 Task: Create List Receipts in Board Employee Performance to Workspace Full-stack Development. Create List Payments in Board Email A/B Testing to Workspace Full-stack Development. Create List Refunds in Board Email Marketing Re-engagement Campaigns and Strategy to Workspace Full-stack Development
Action: Mouse moved to (95, 486)
Screenshot: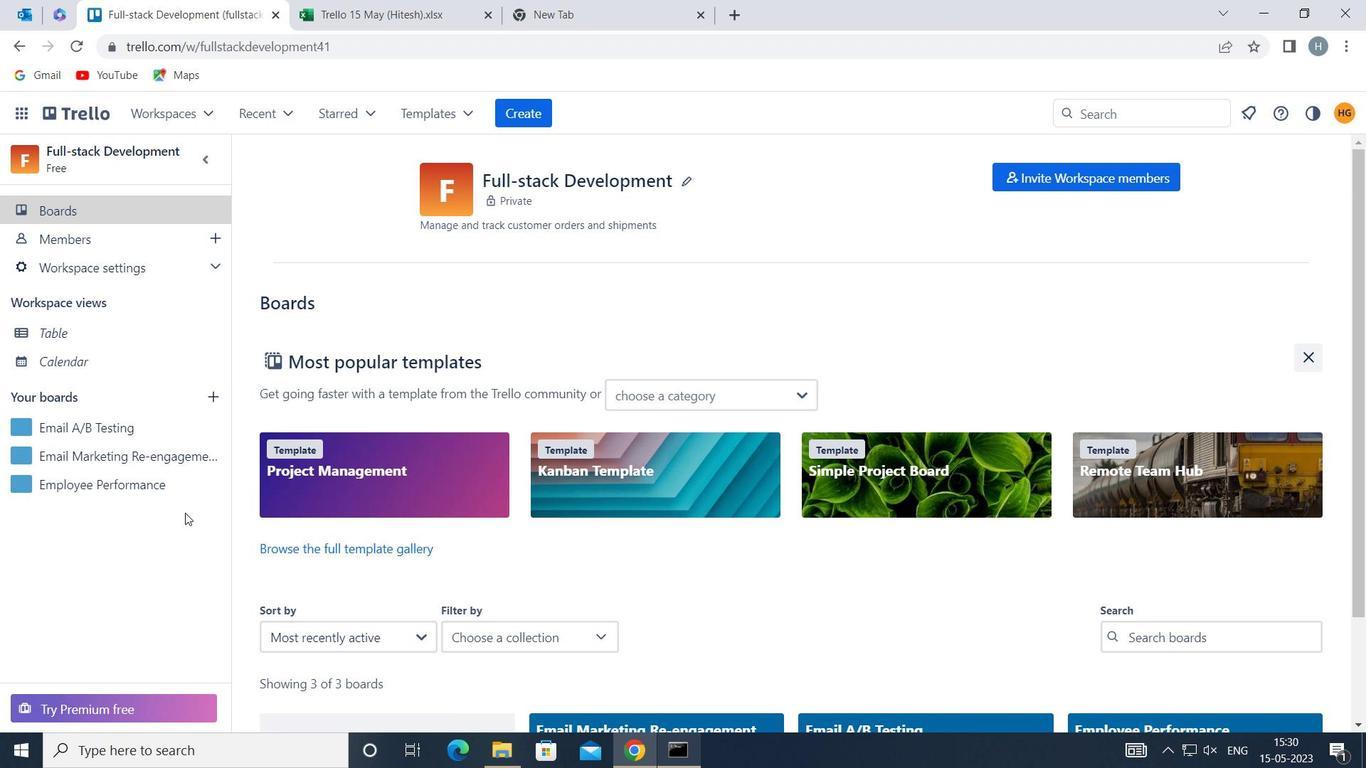 
Action: Mouse pressed left at (95, 486)
Screenshot: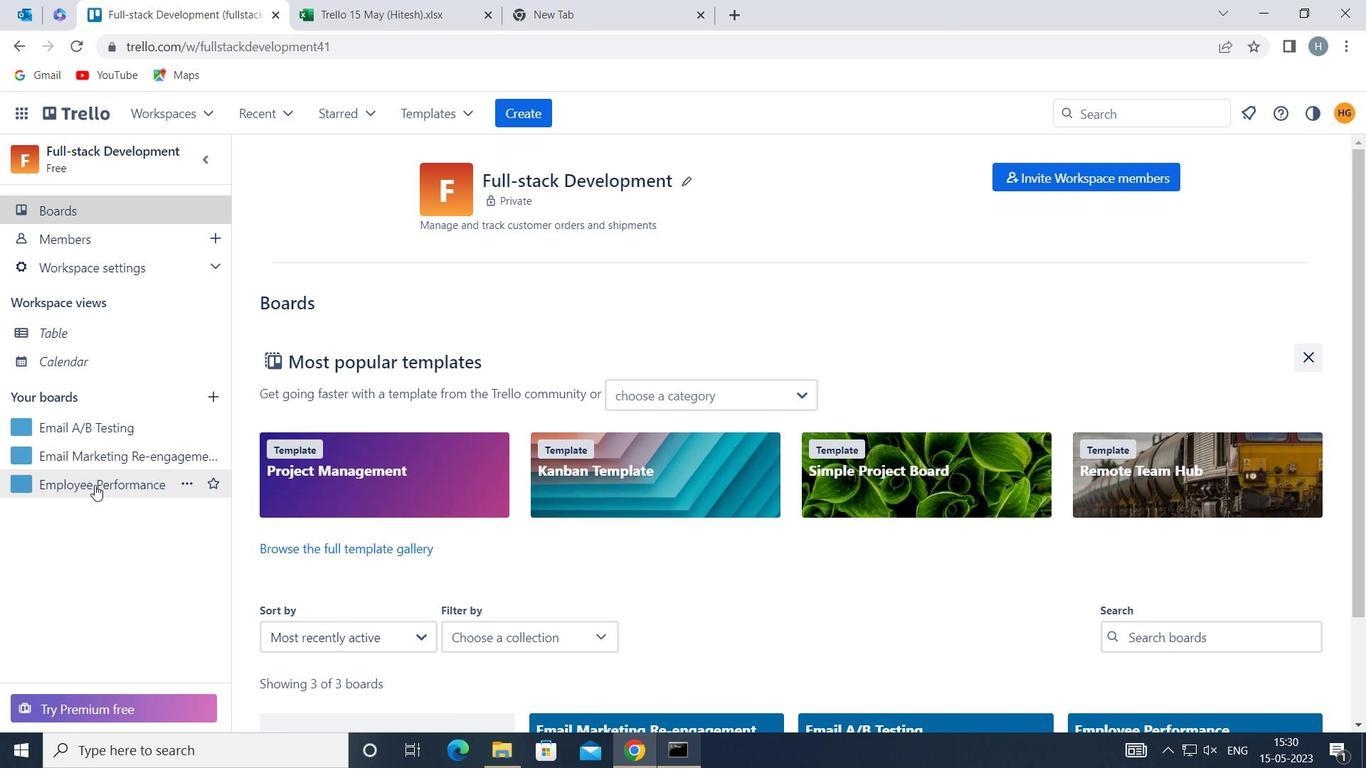 
Action: Mouse moved to (558, 220)
Screenshot: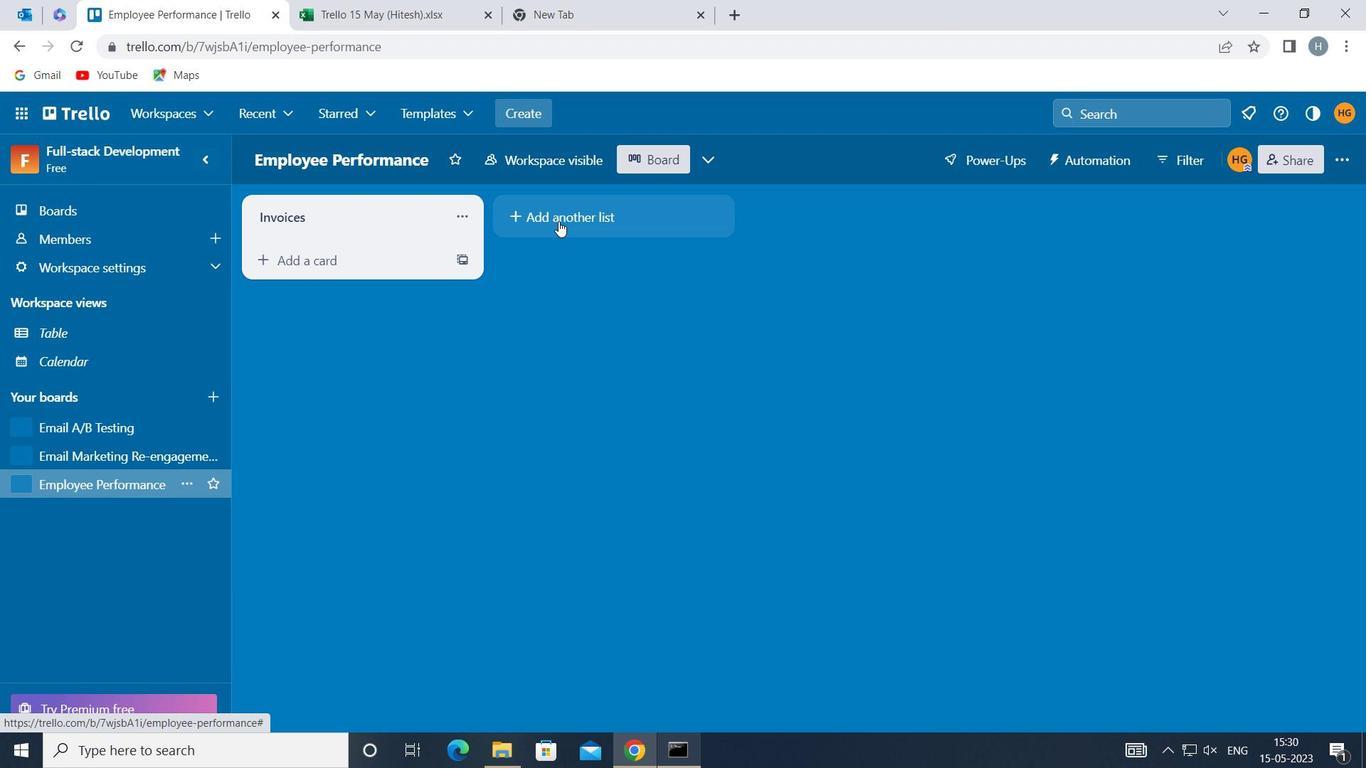 
Action: Mouse pressed left at (558, 220)
Screenshot: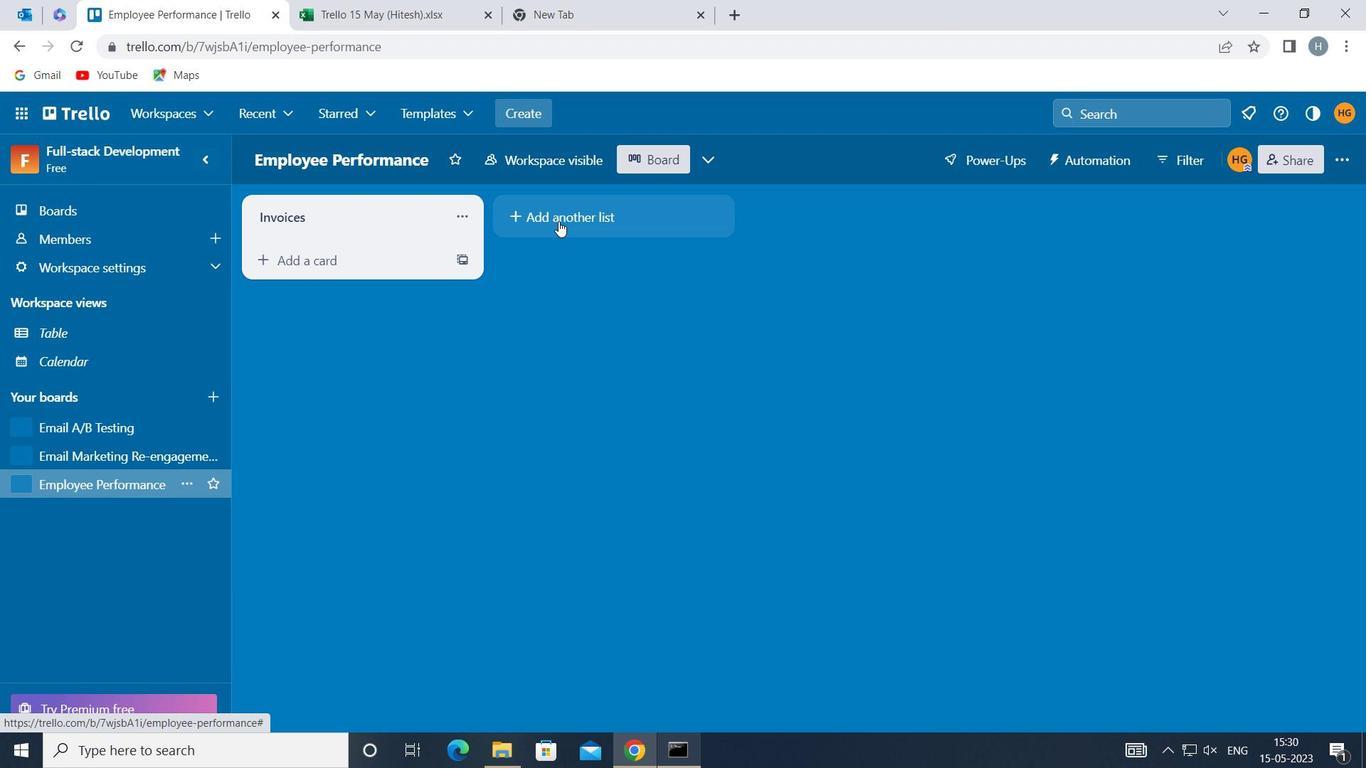 
Action: Mouse moved to (559, 220)
Screenshot: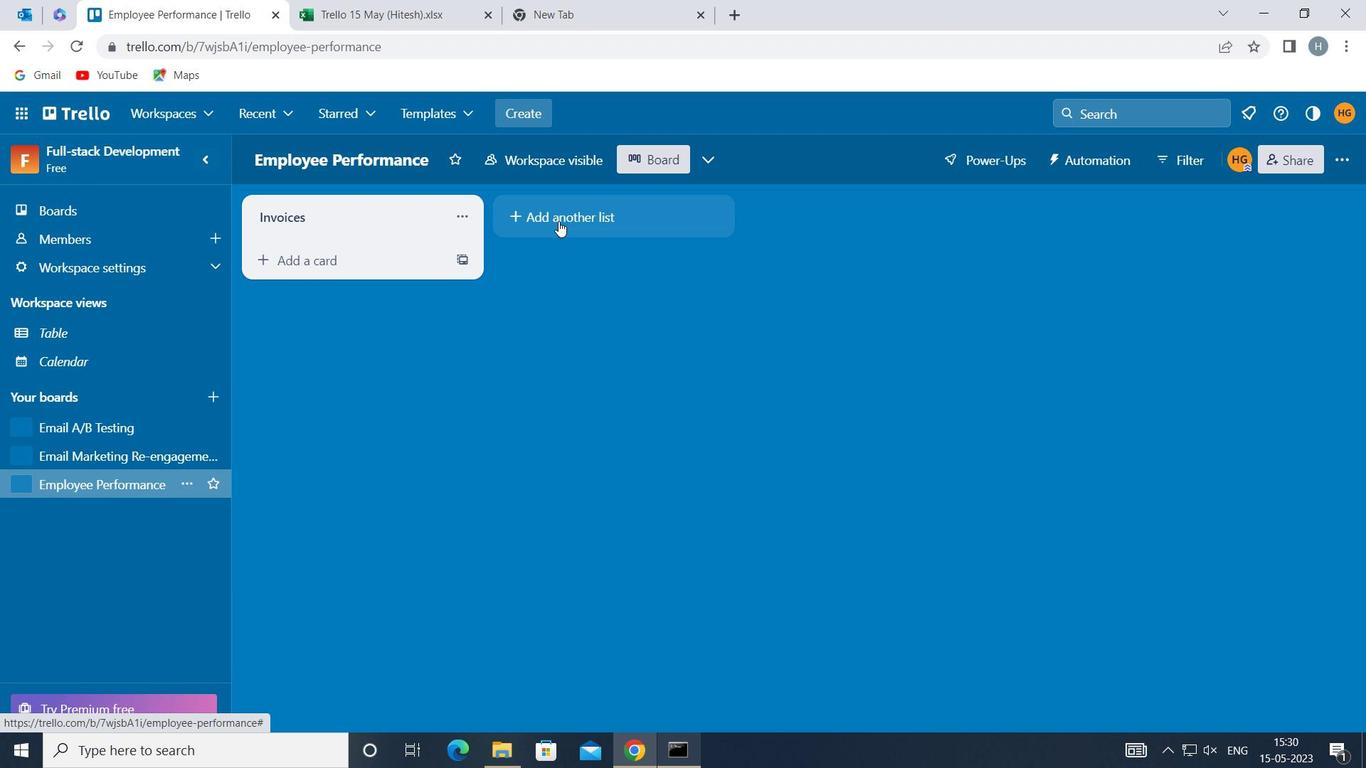 
Action: Key pressed <Key.shift>RECEIPTS
Screenshot: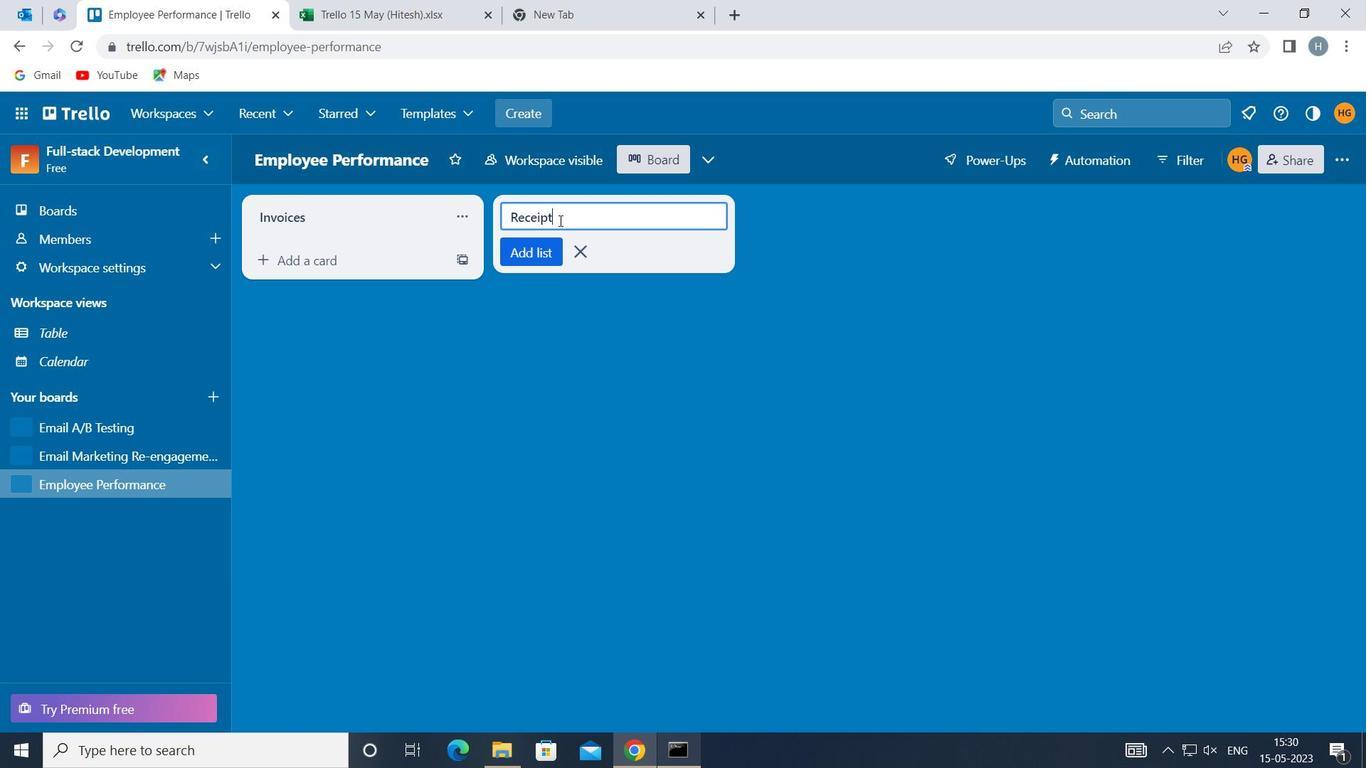 
Action: Mouse moved to (536, 249)
Screenshot: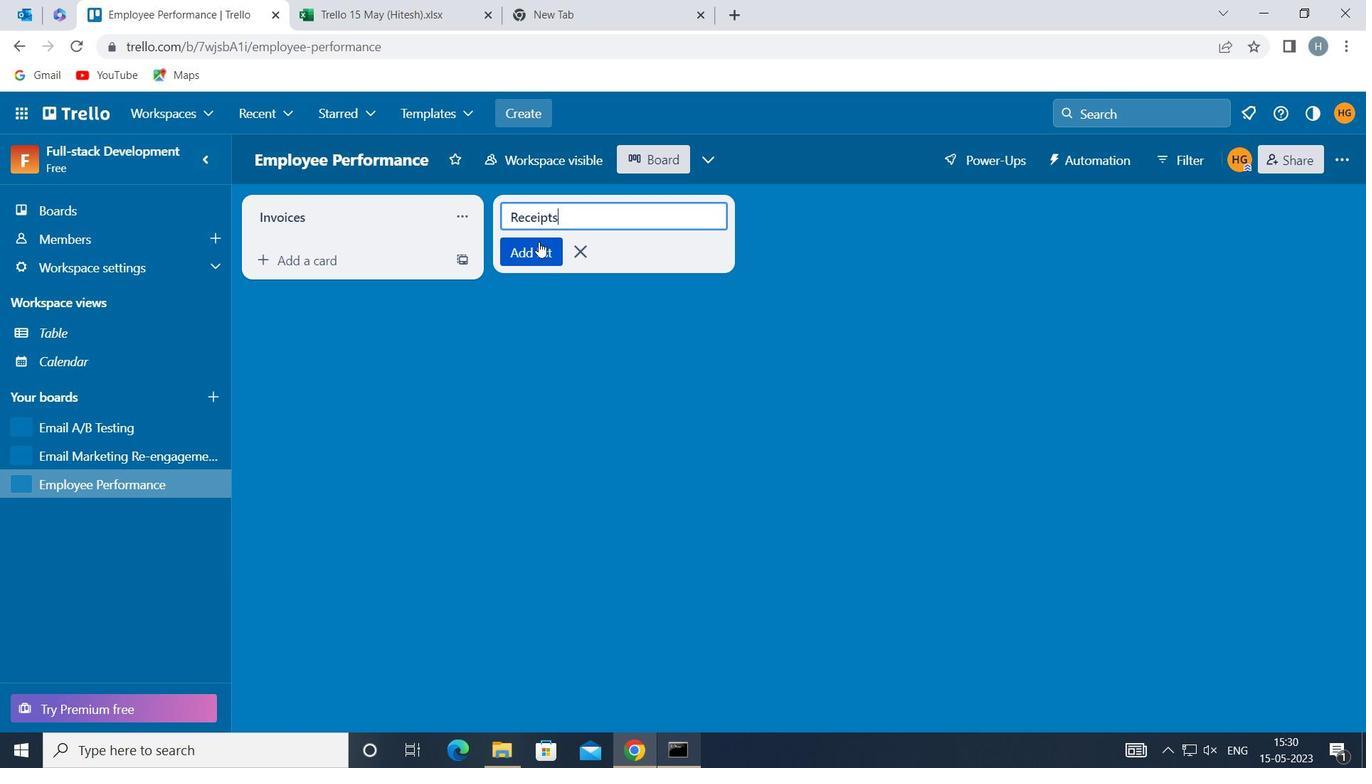 
Action: Mouse pressed left at (536, 249)
Screenshot: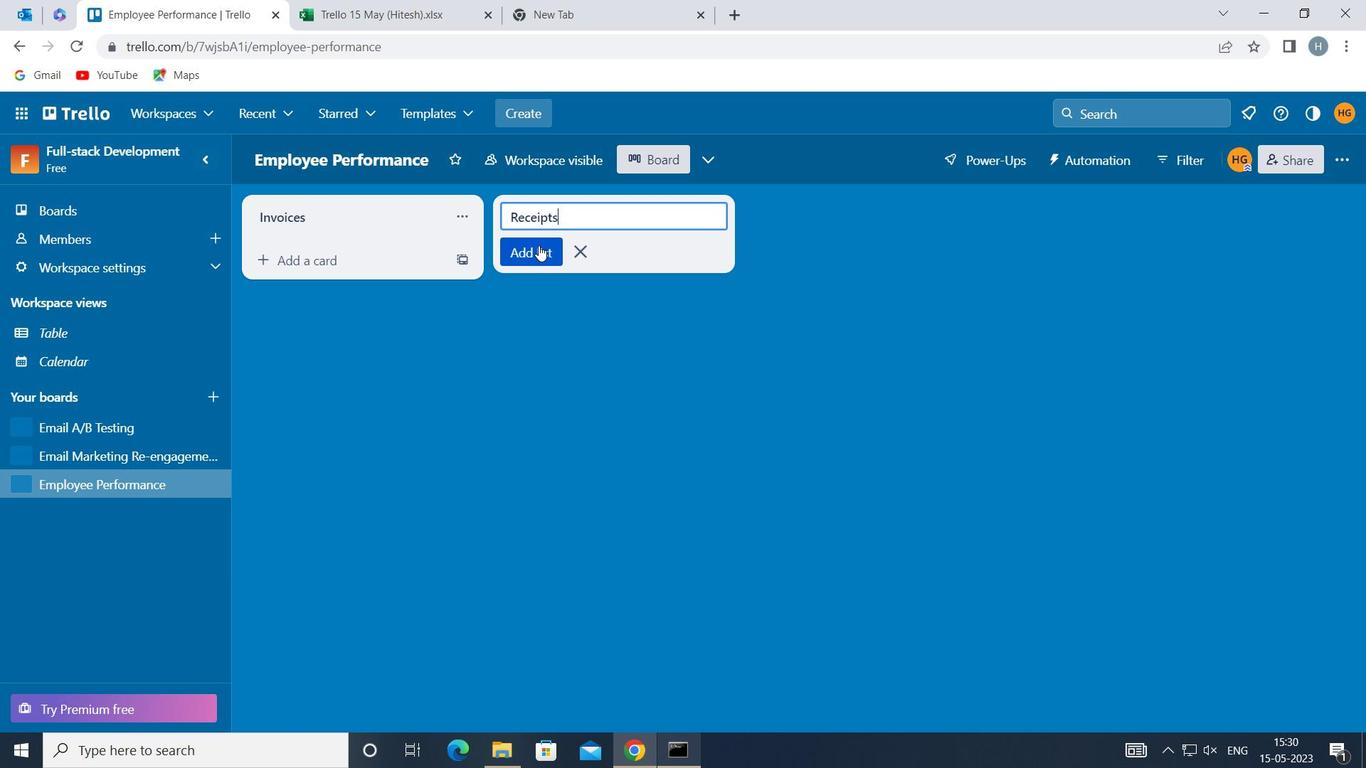 
Action: Mouse moved to (524, 434)
Screenshot: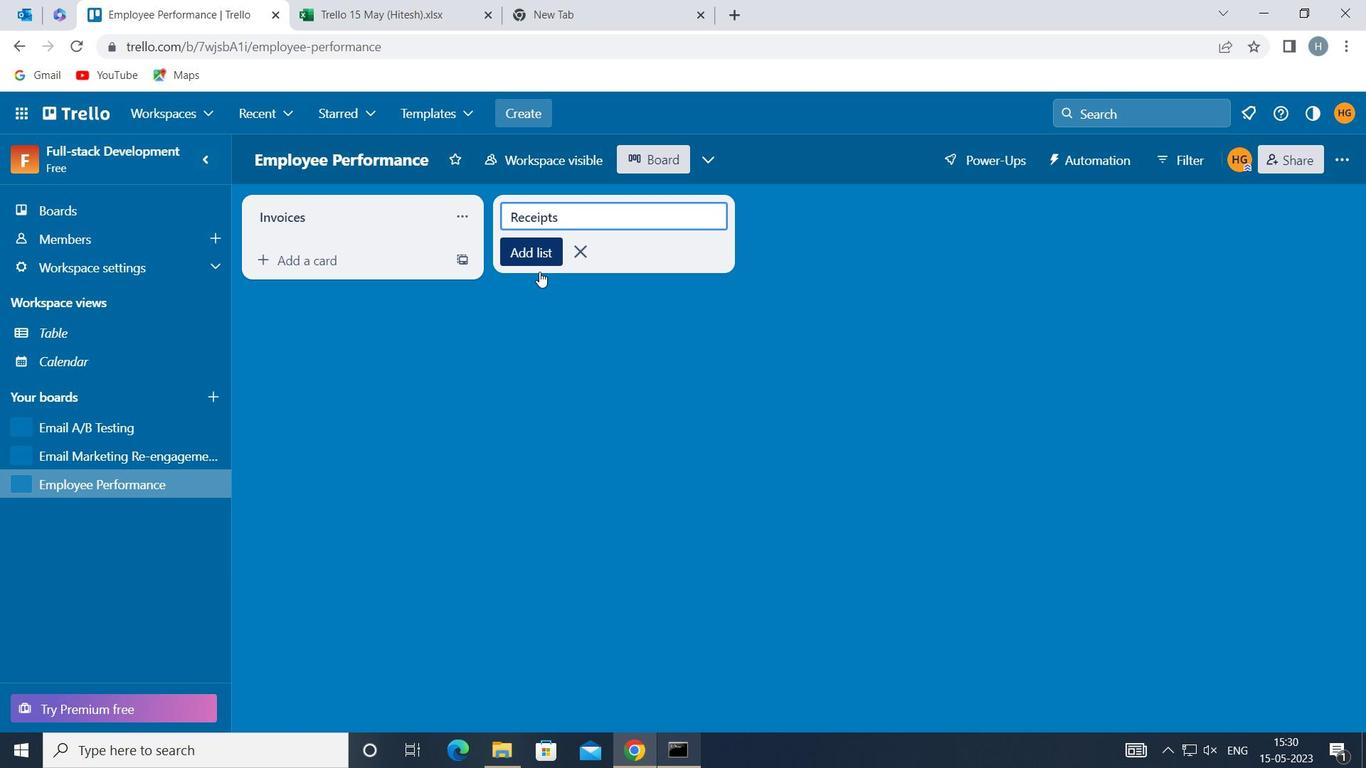 
Action: Mouse pressed left at (524, 434)
Screenshot: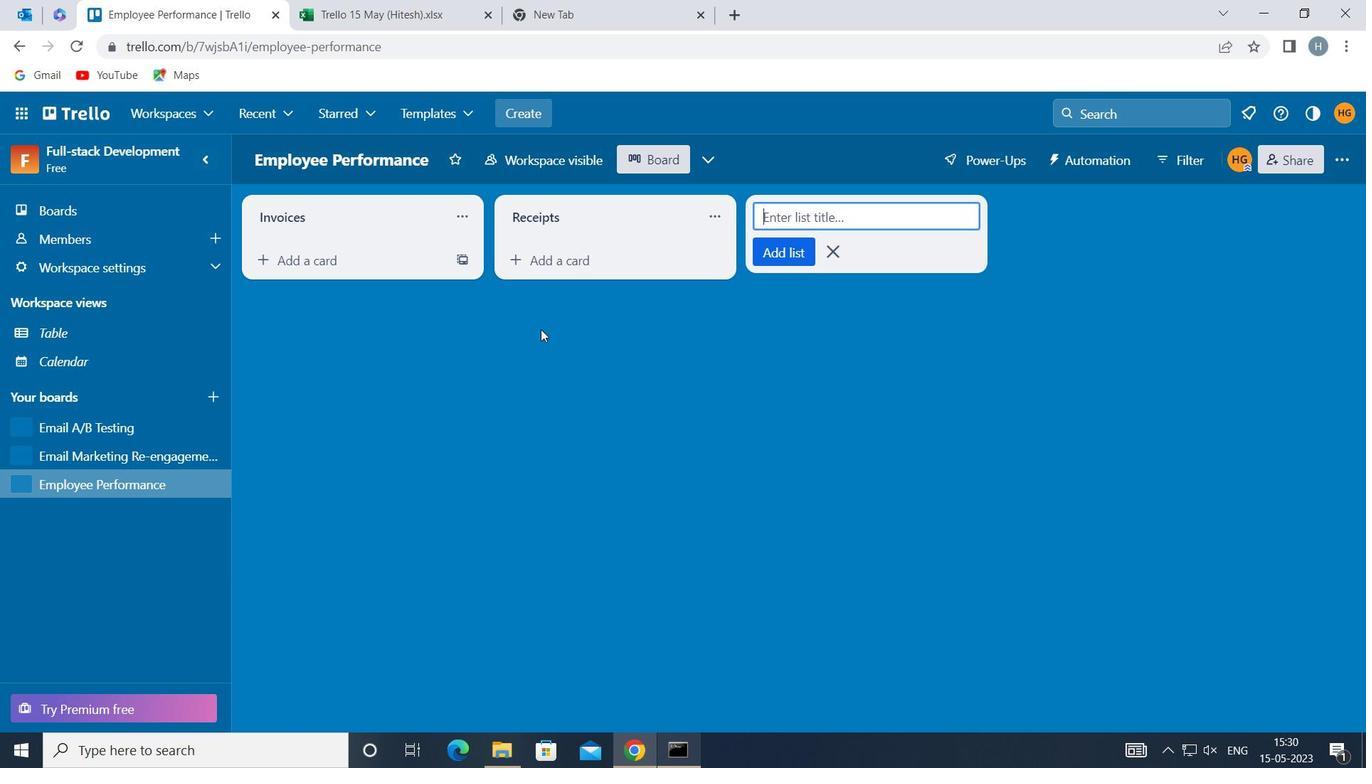 
Action: Mouse moved to (125, 427)
Screenshot: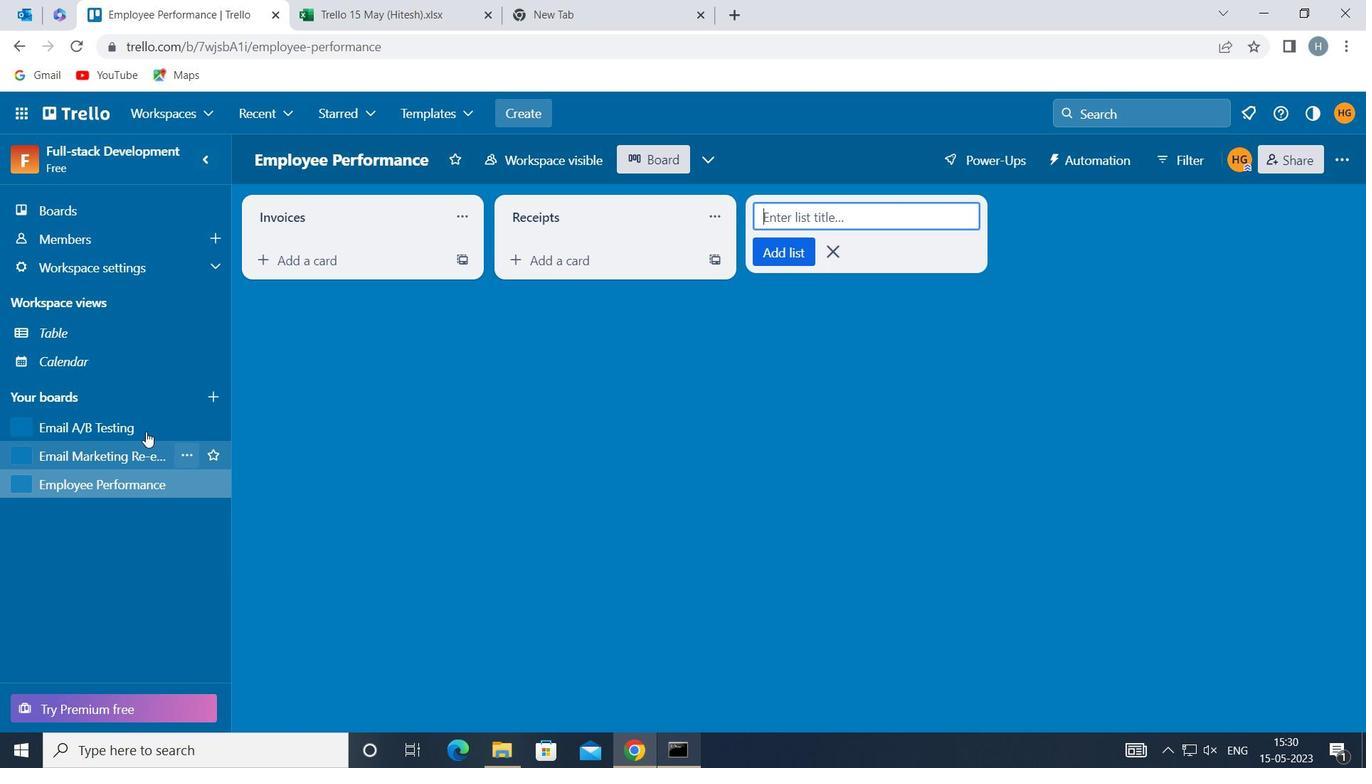 
Action: Mouse pressed left at (125, 427)
Screenshot: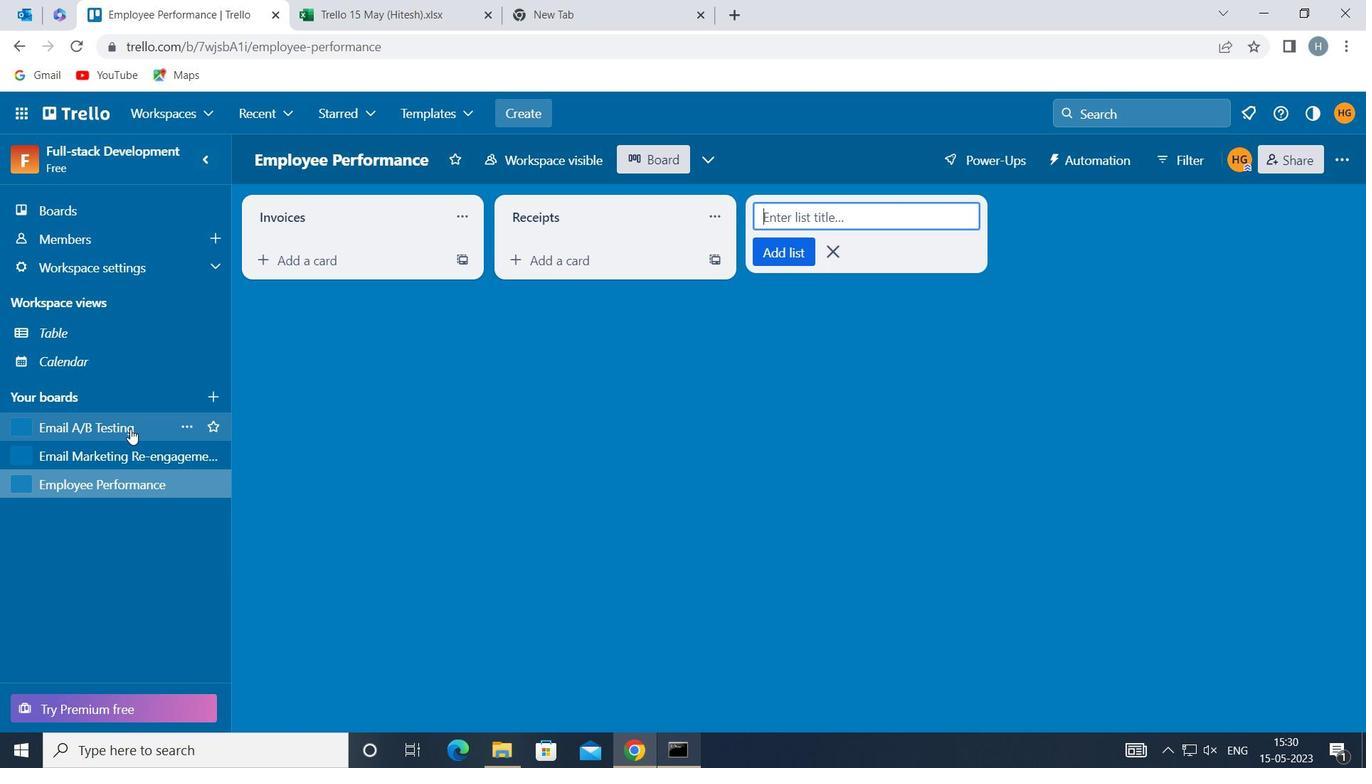 
Action: Mouse moved to (604, 217)
Screenshot: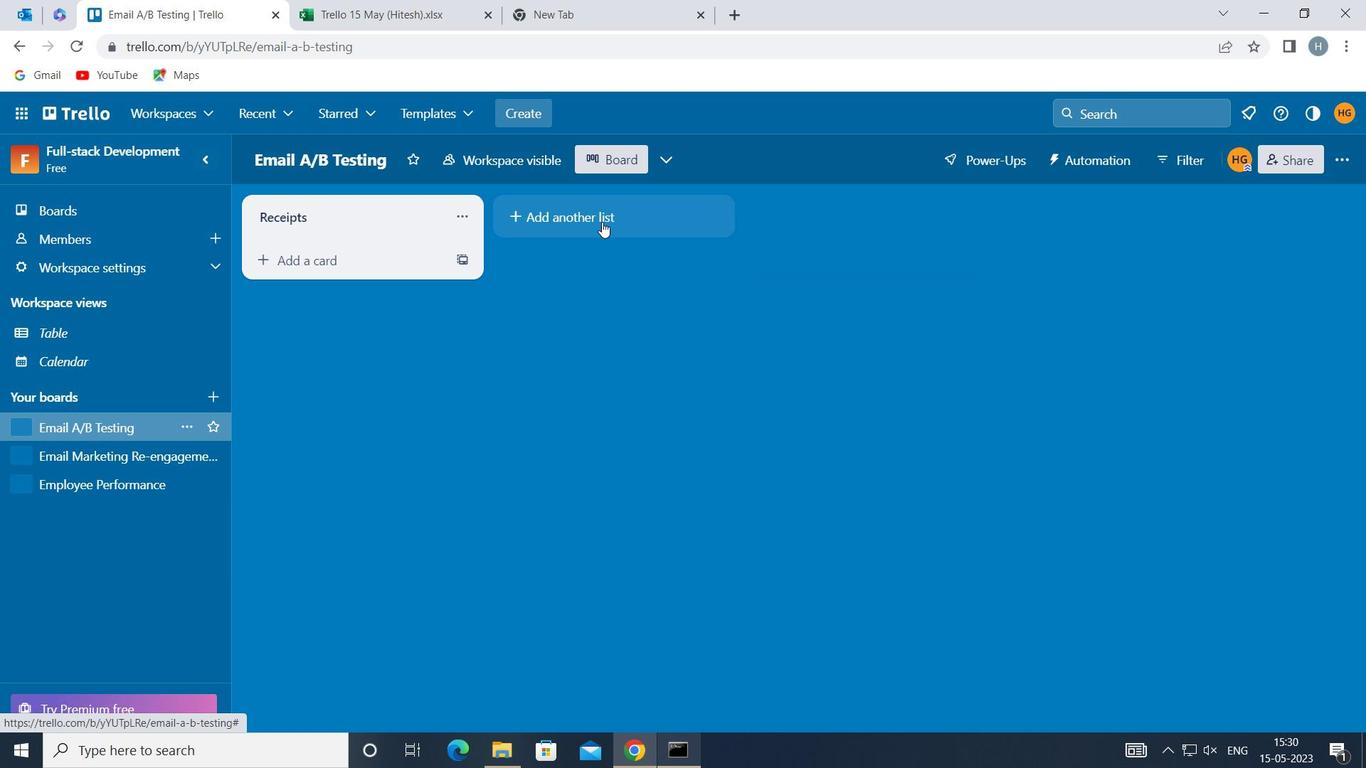 
Action: Mouse pressed left at (604, 217)
Screenshot: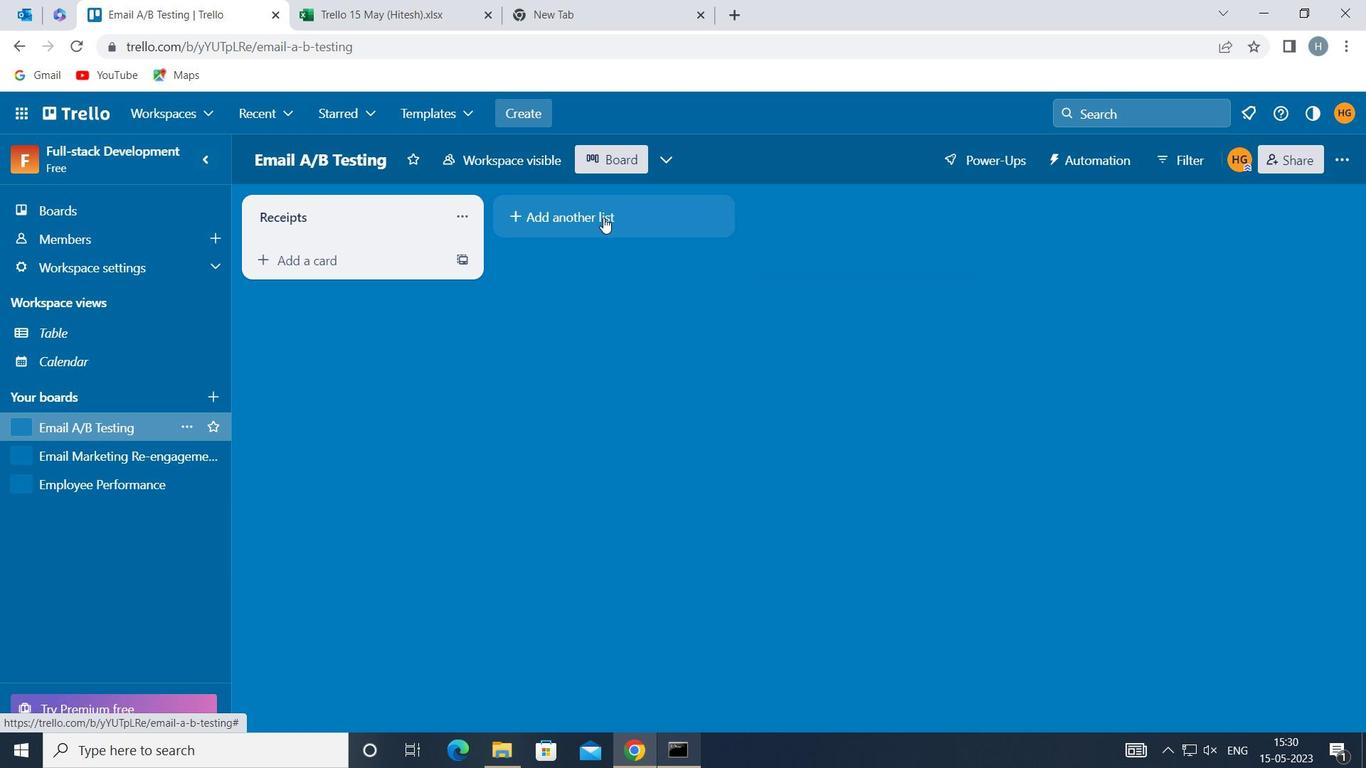 
Action: Mouse moved to (588, 222)
Screenshot: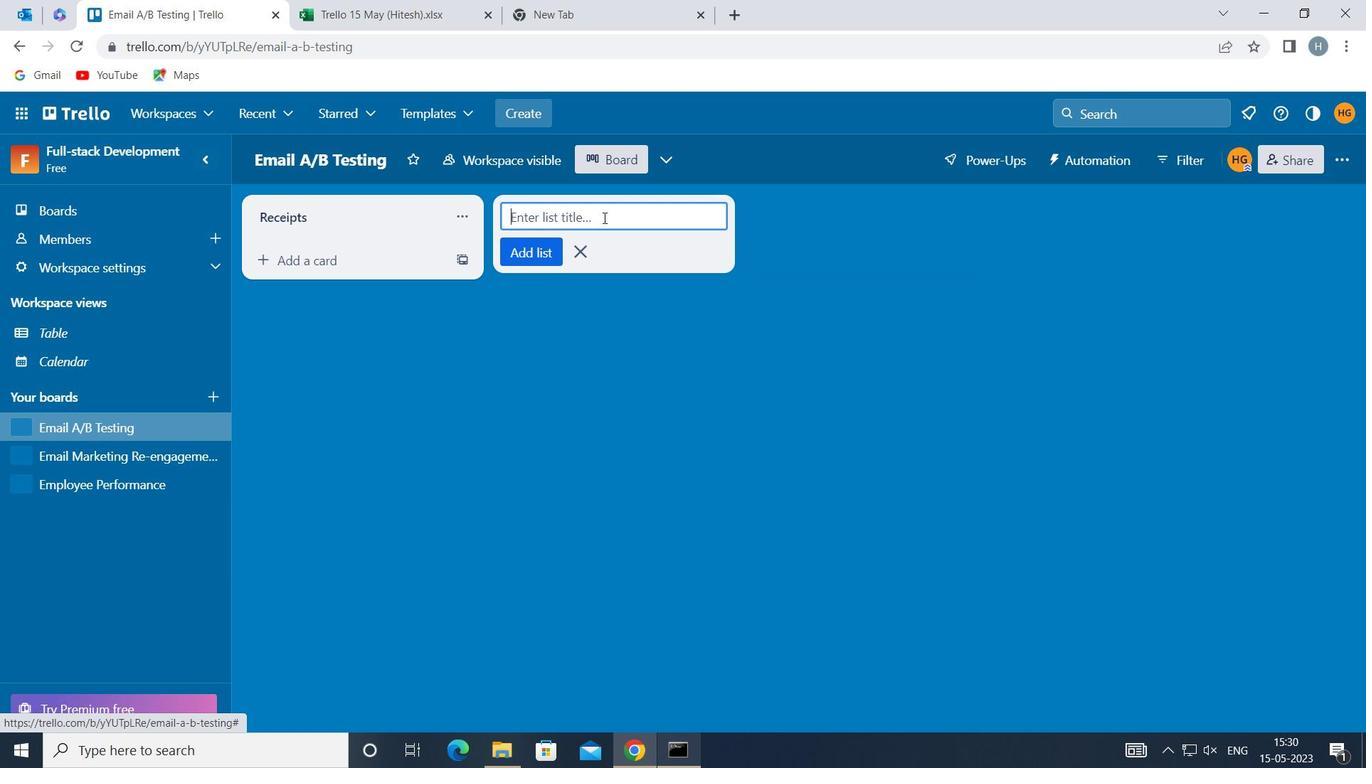 
Action: Key pressed <Key.shift>PAYMENTS
Screenshot: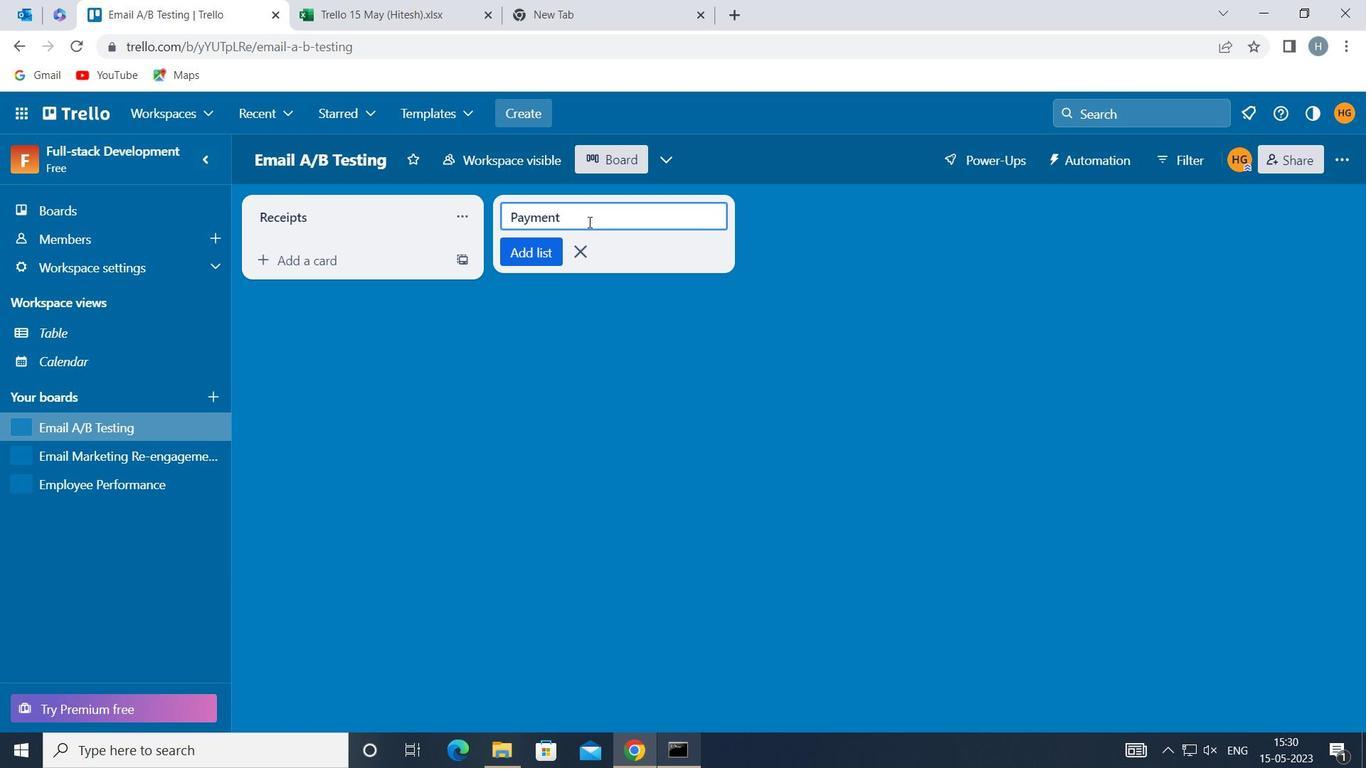 
Action: Mouse moved to (539, 249)
Screenshot: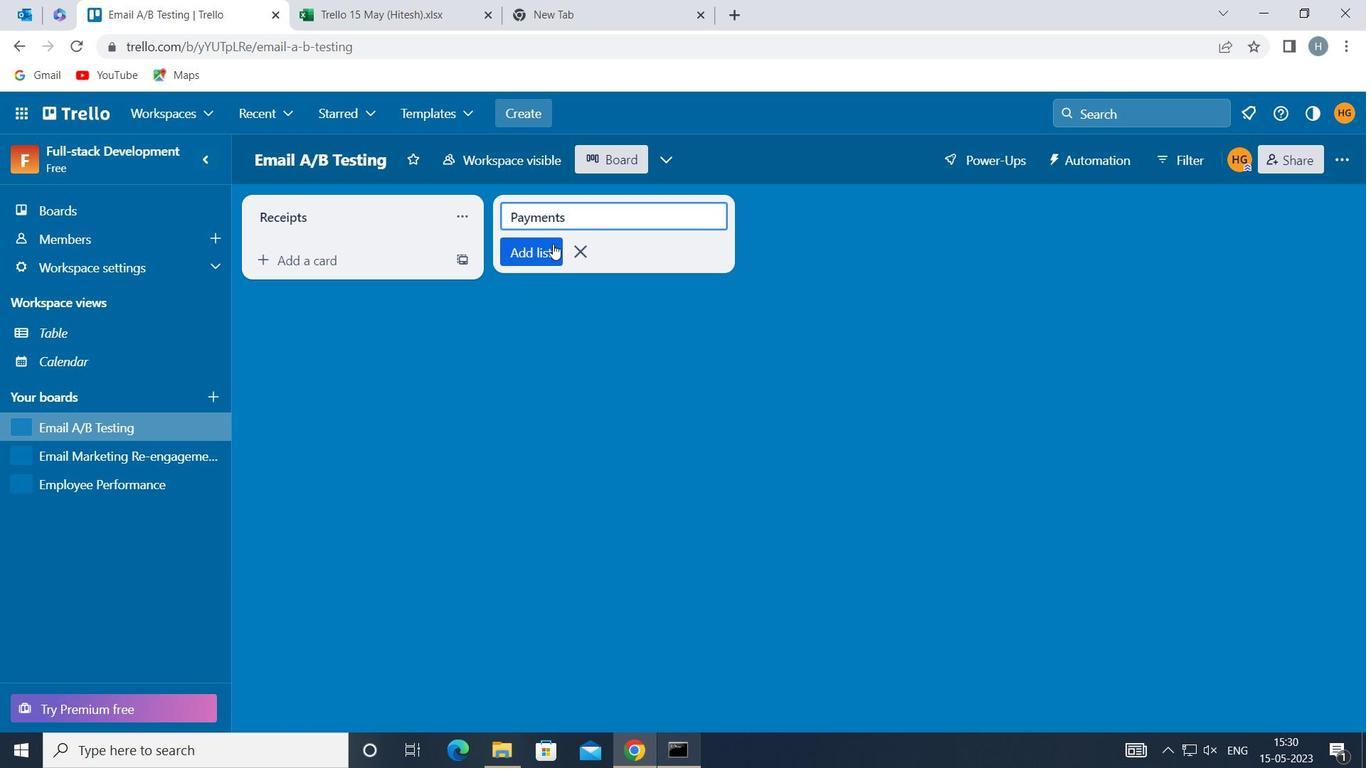 
Action: Mouse pressed left at (539, 249)
Screenshot: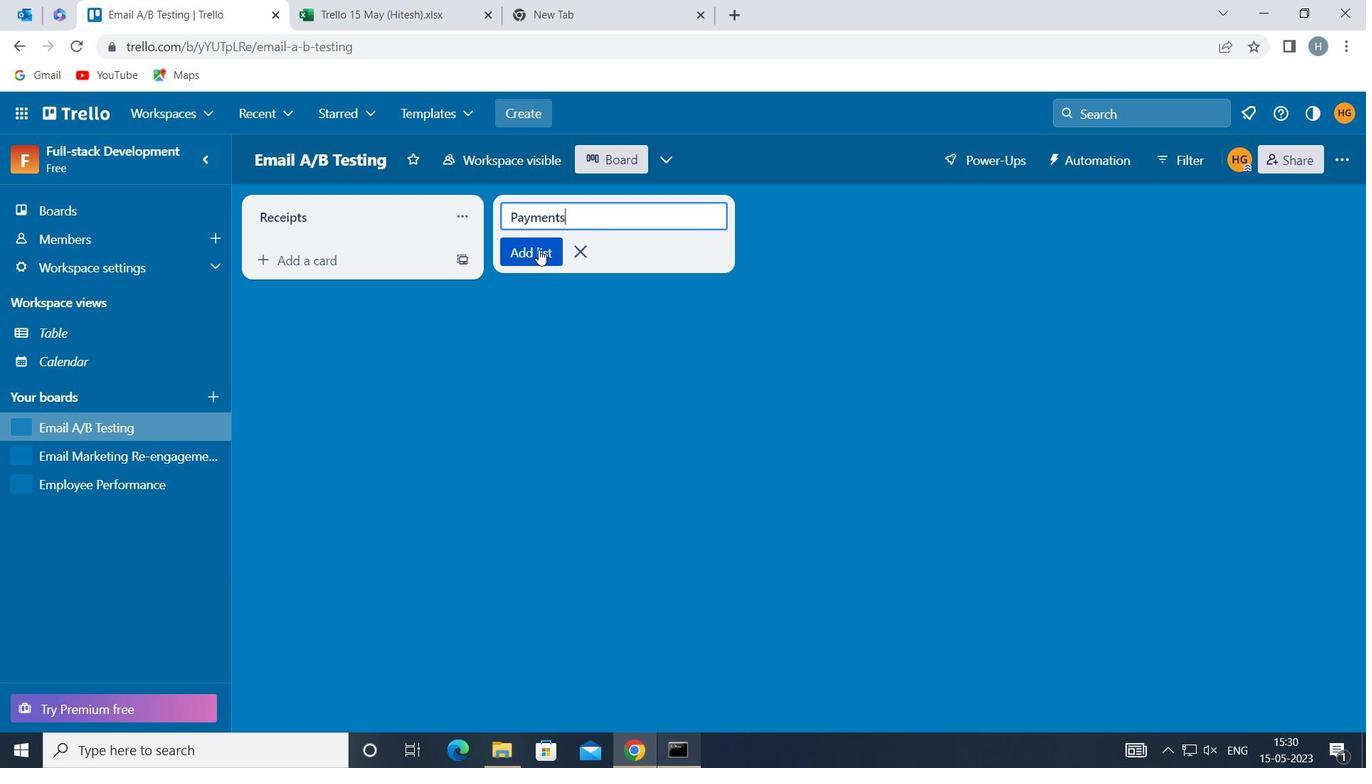 
Action: Mouse moved to (521, 358)
Screenshot: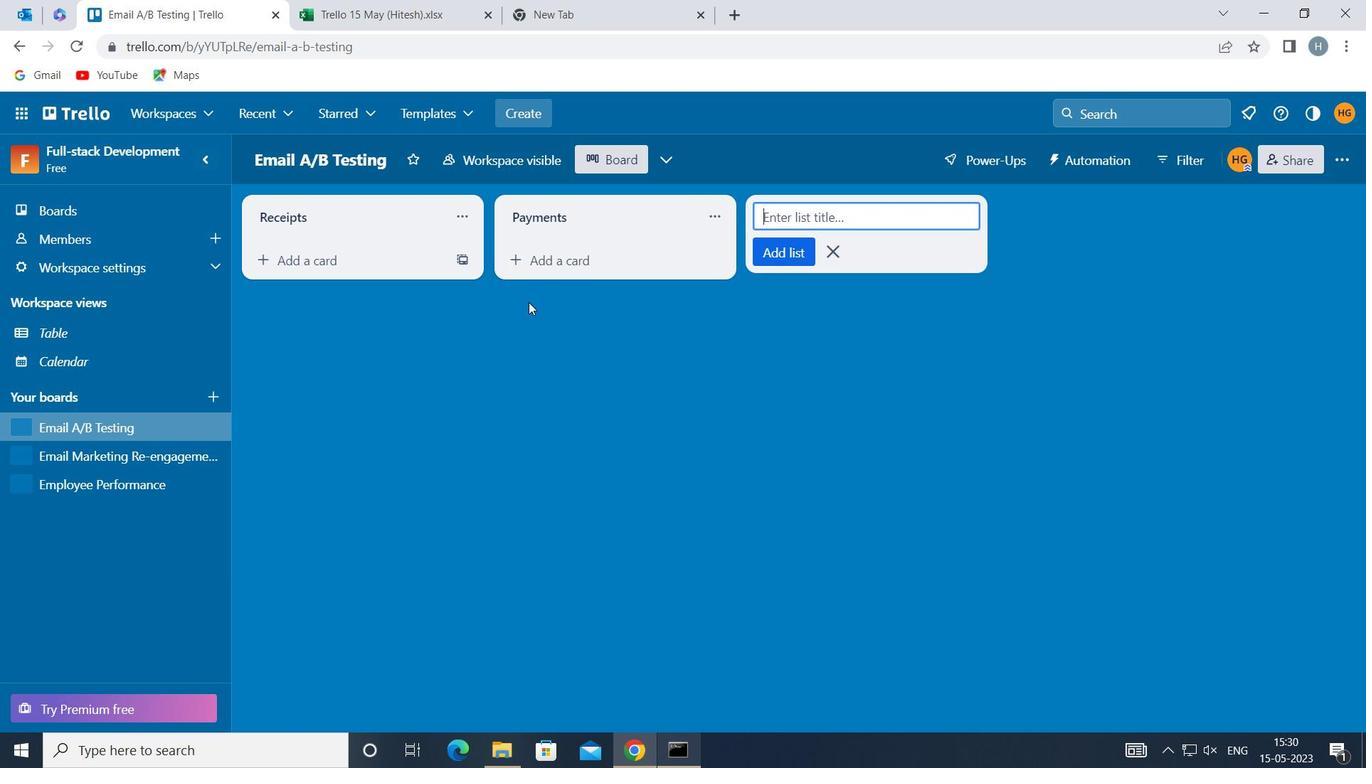 
Action: Mouse pressed left at (521, 358)
Screenshot: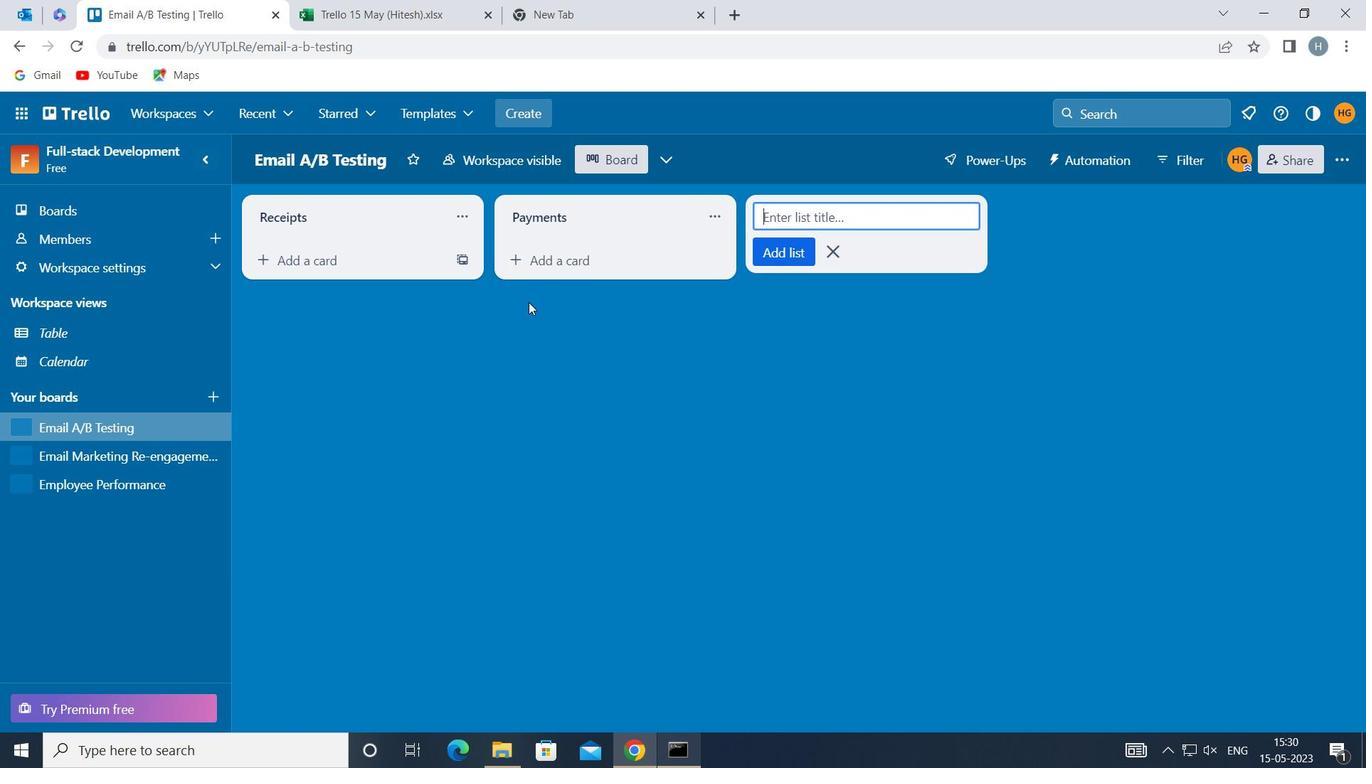 
Action: Mouse moved to (135, 449)
Screenshot: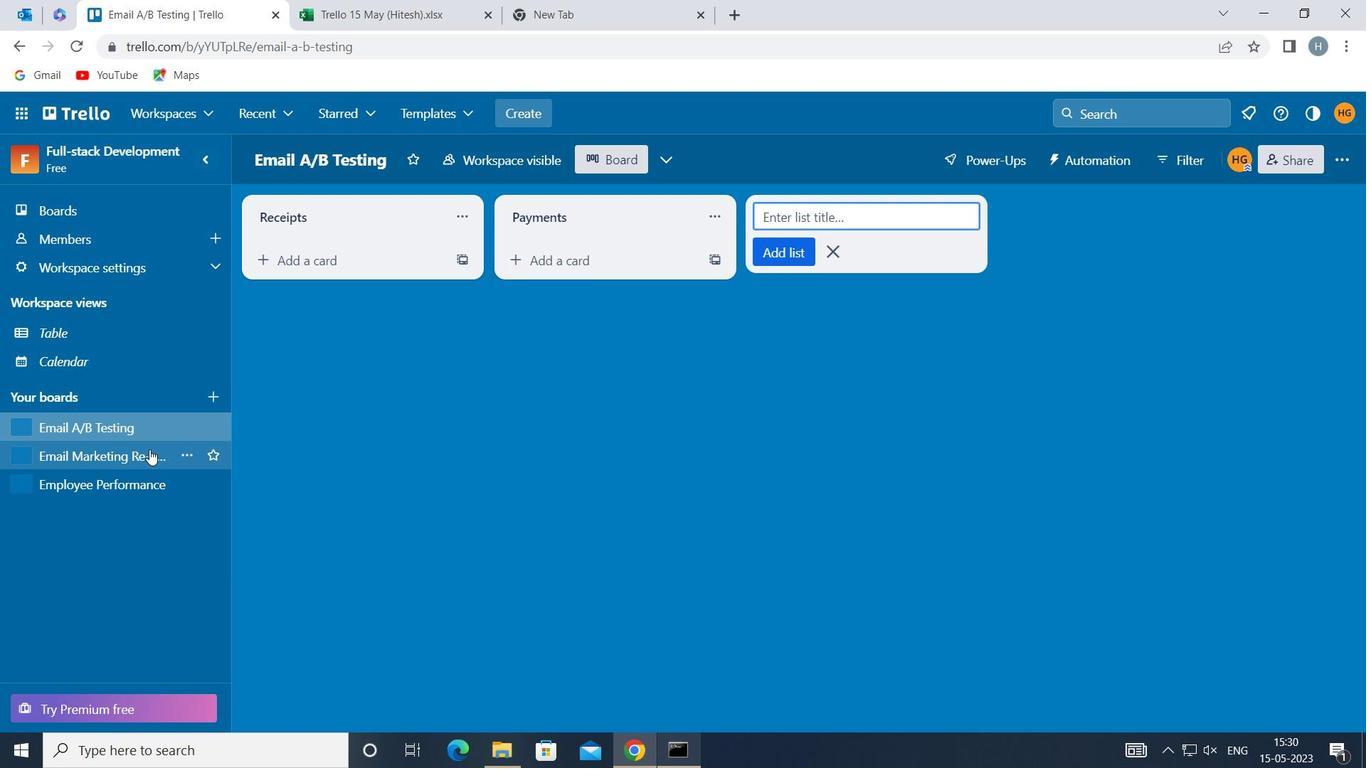 
Action: Mouse pressed left at (135, 449)
Screenshot: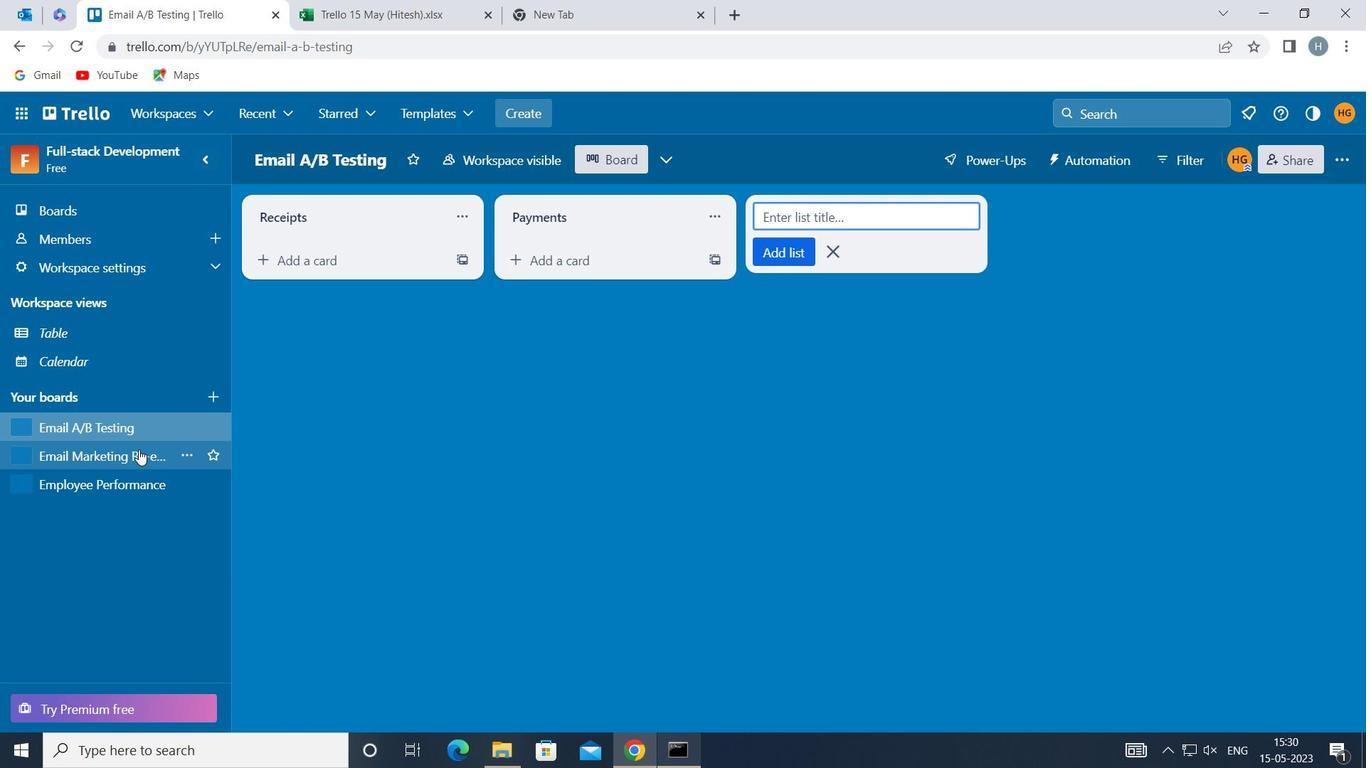 
Action: Mouse moved to (600, 219)
Screenshot: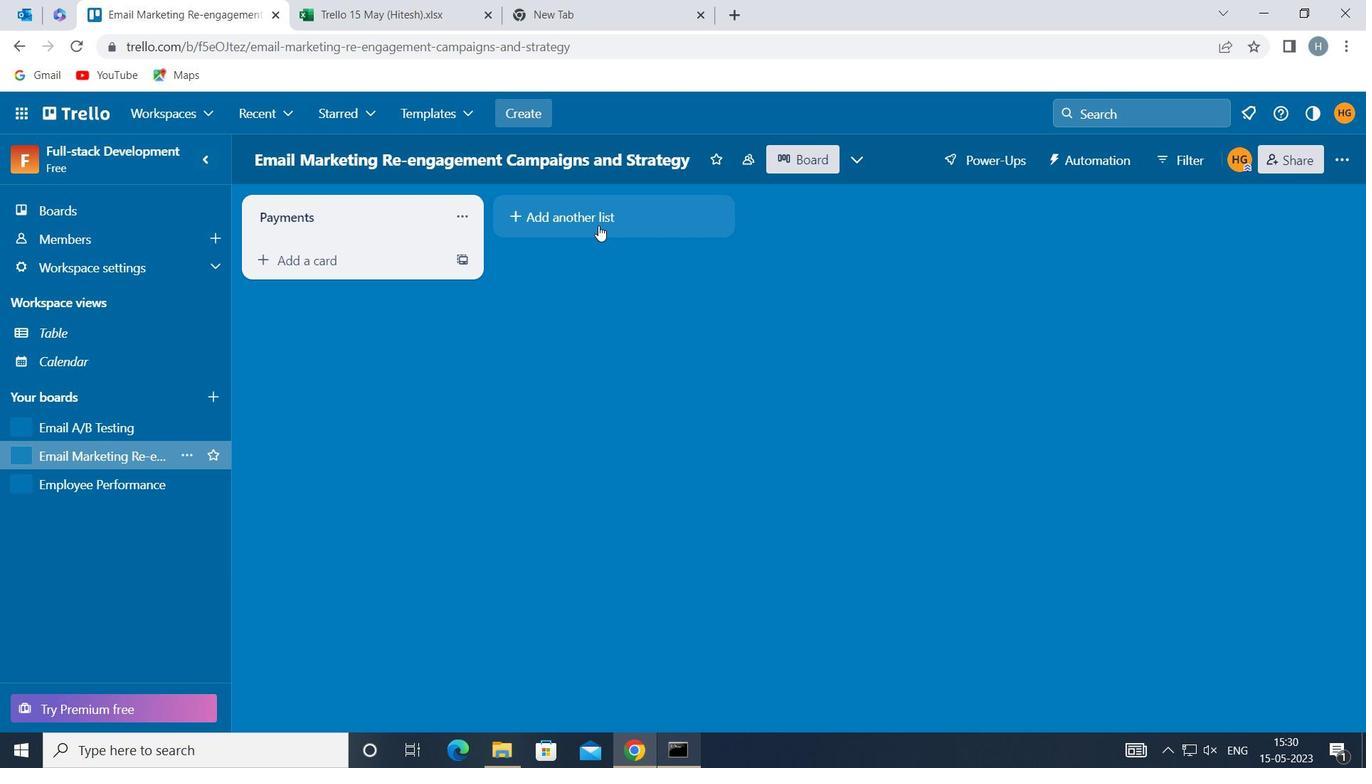 
Action: Mouse pressed left at (600, 219)
Screenshot: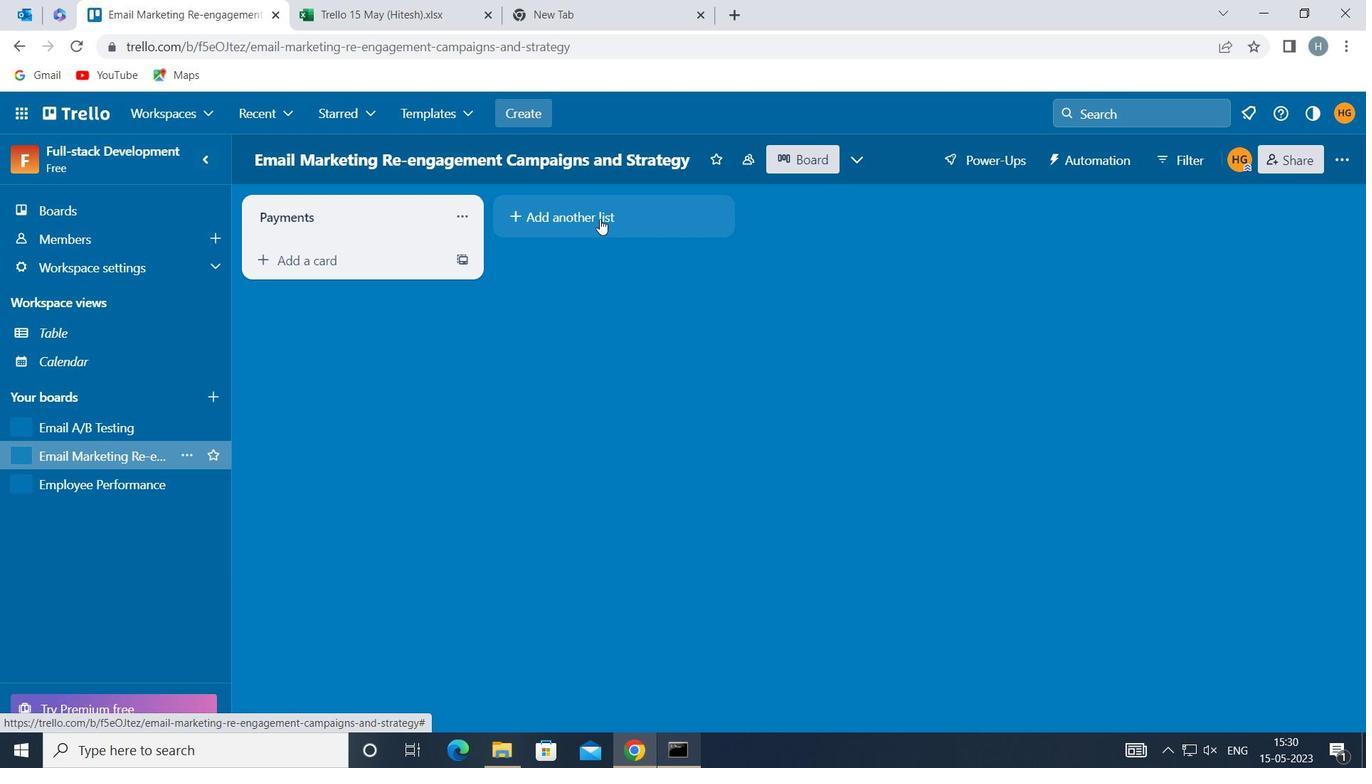 
Action: Key pressed <Key.shift><Key.shift>REFUNDS
Screenshot: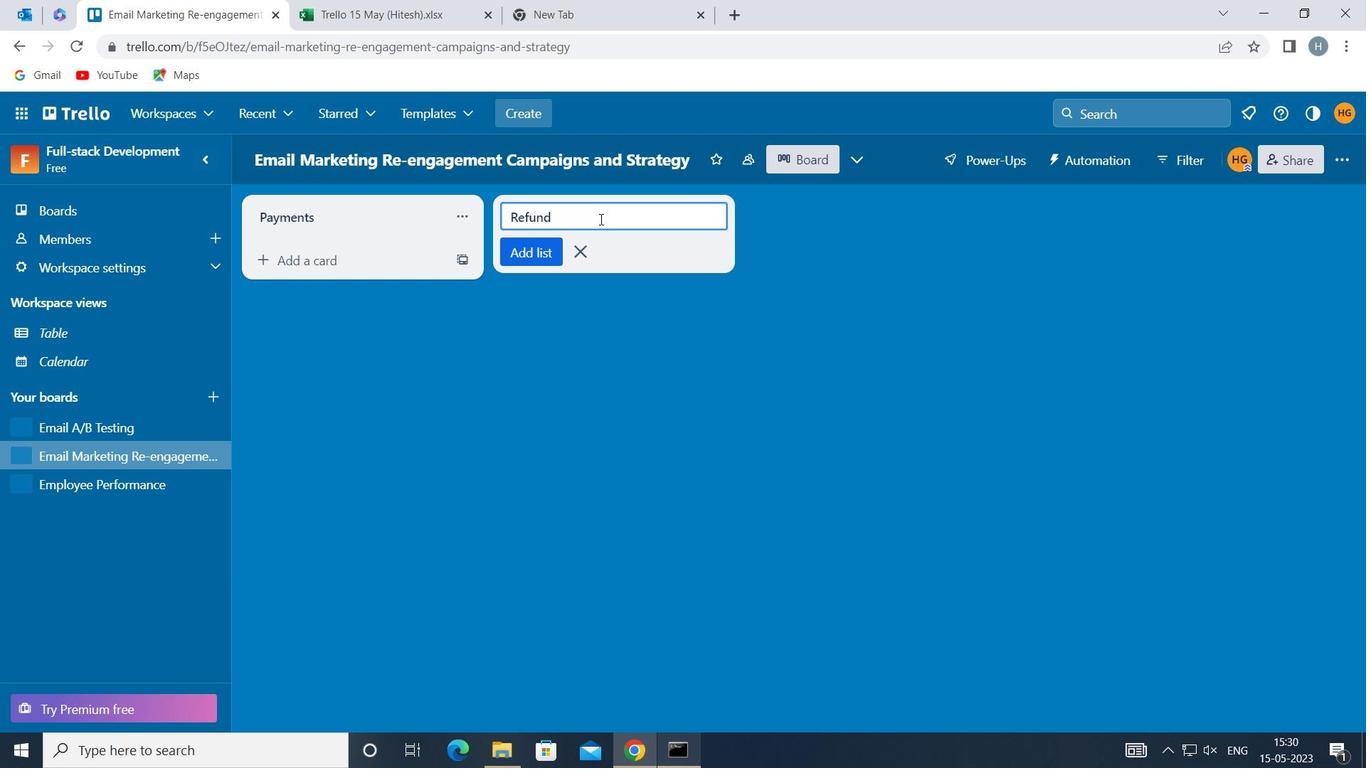 
Action: Mouse moved to (528, 249)
Screenshot: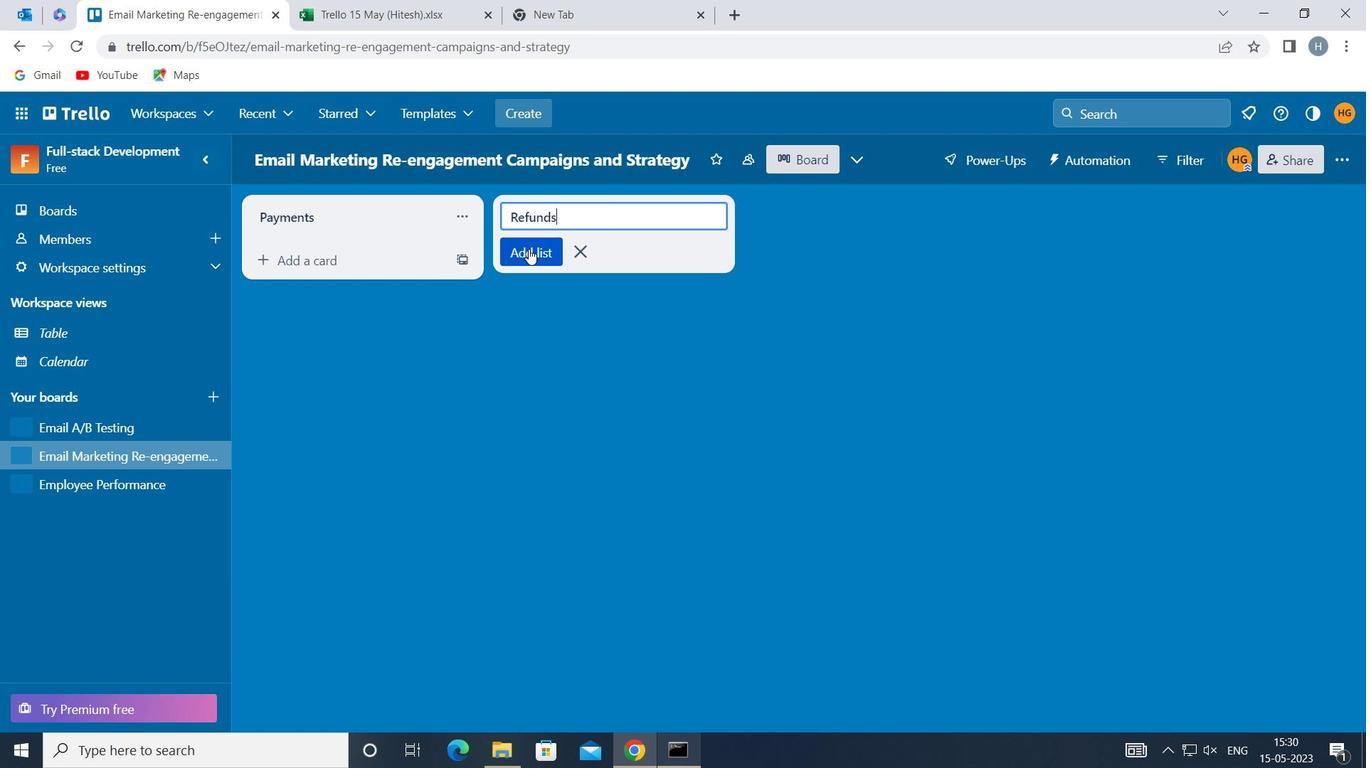 
Action: Mouse pressed left at (528, 249)
Screenshot: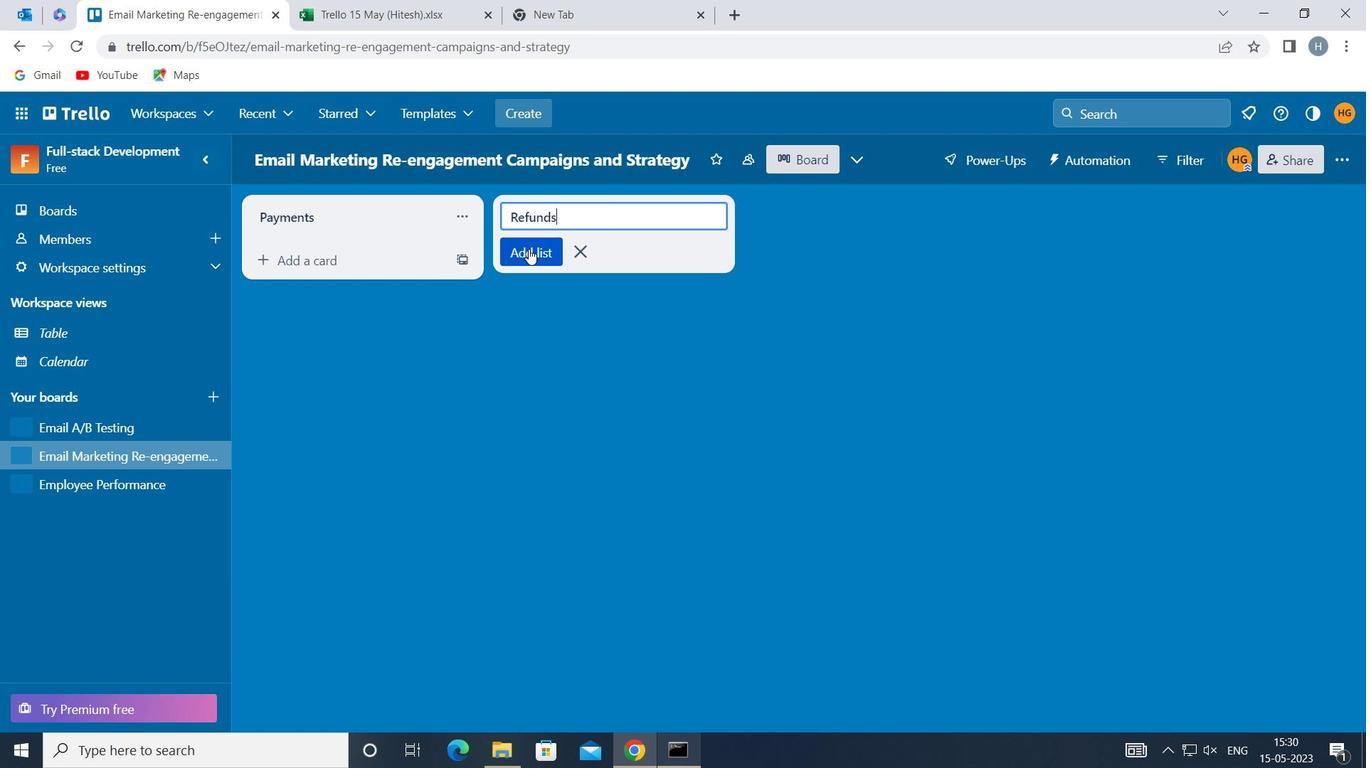 
Action: Mouse moved to (465, 392)
Screenshot: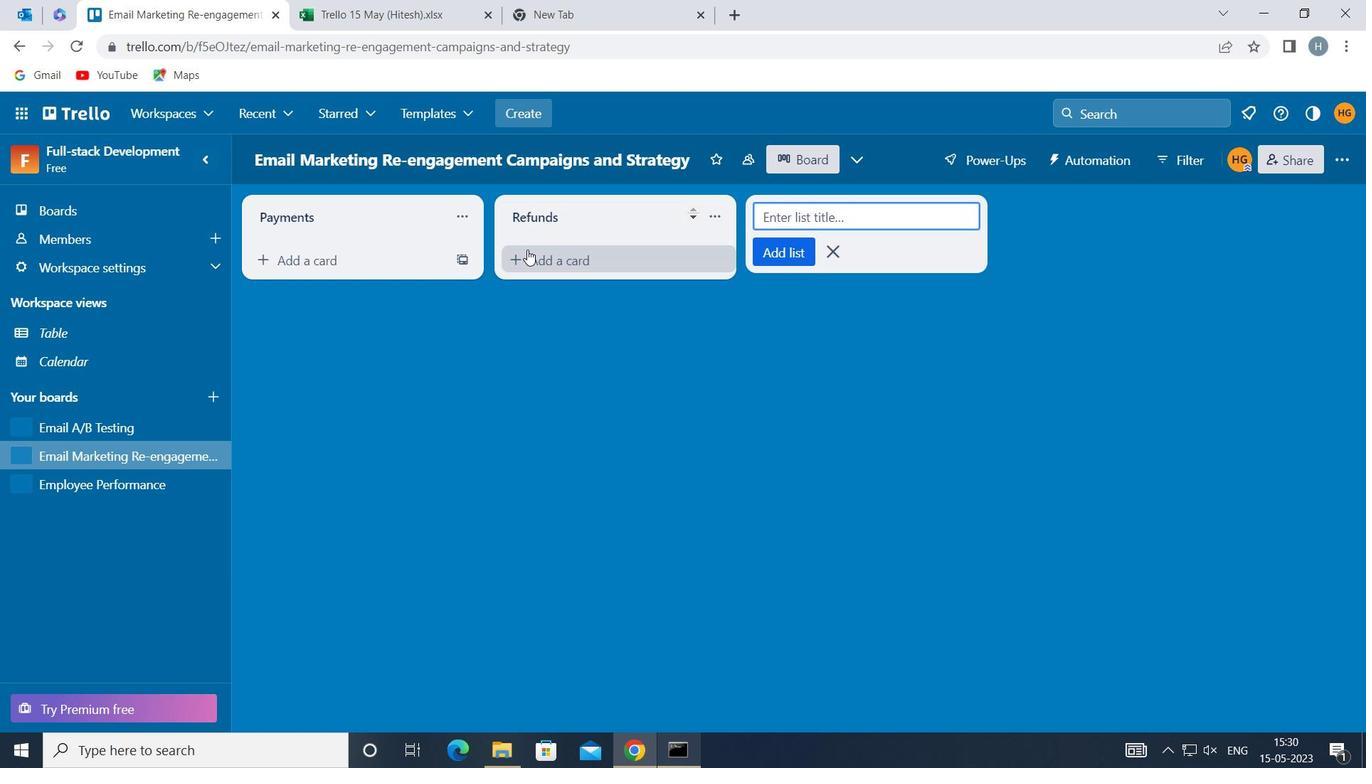 
Action: Mouse pressed left at (465, 392)
Screenshot: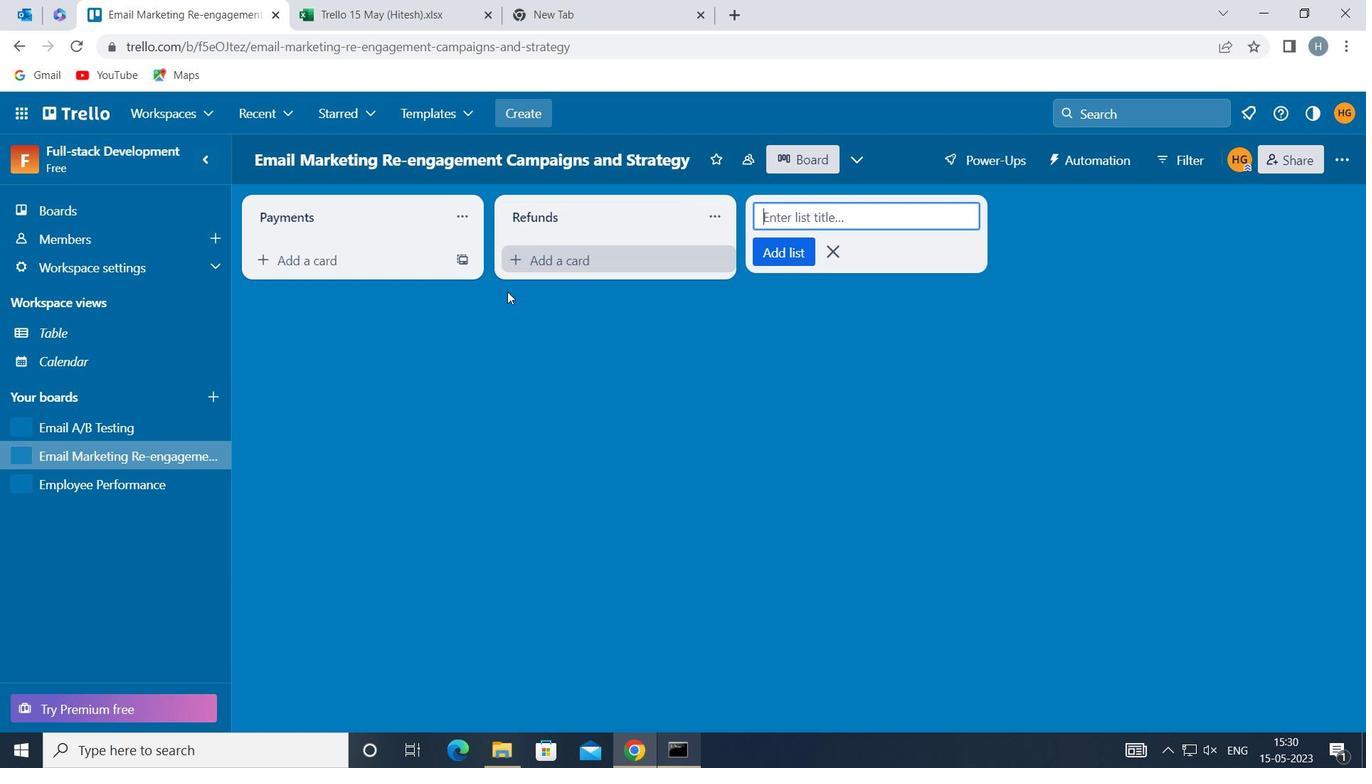 
Action: Mouse moved to (465, 392)
Screenshot: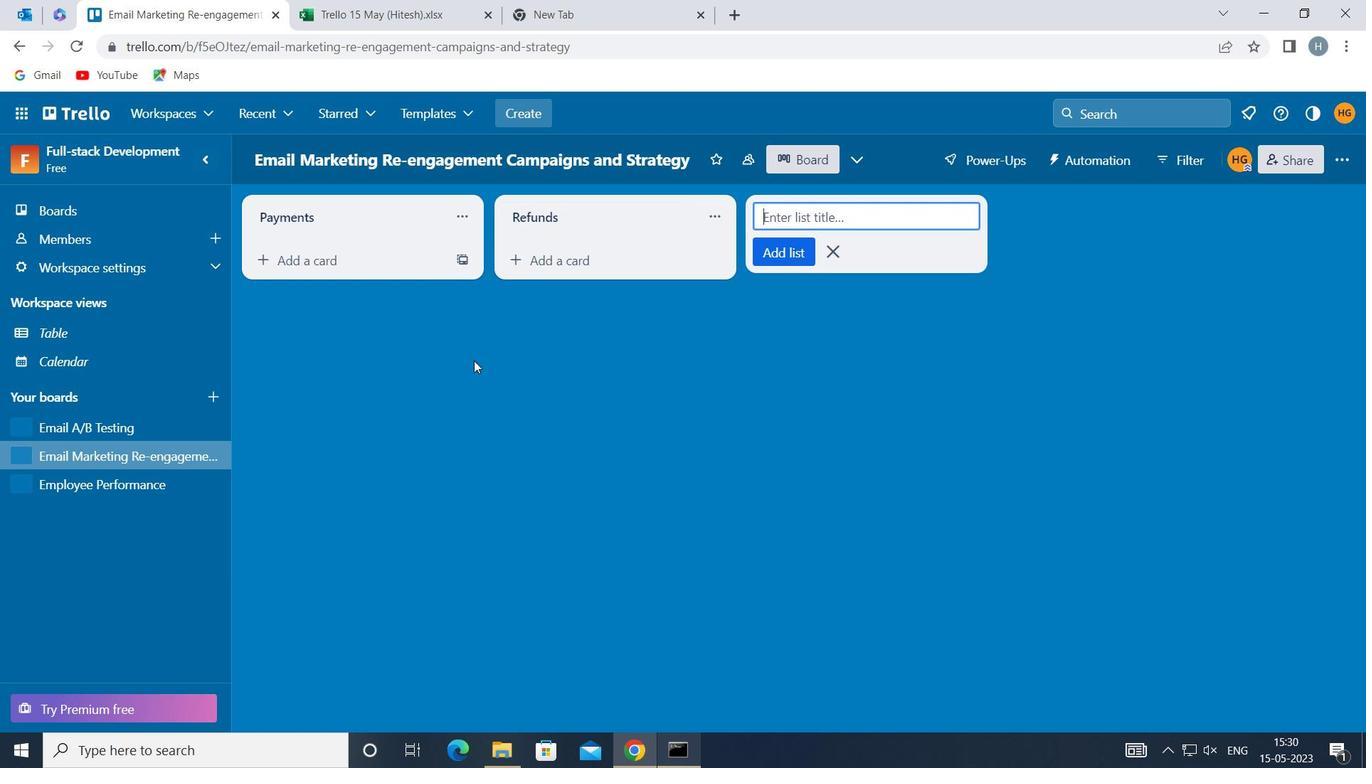 
